 Task: Add Sprouts Organic Raspberry Fruit Spread to the cart.
Action: Mouse pressed left at (27, 101)
Screenshot: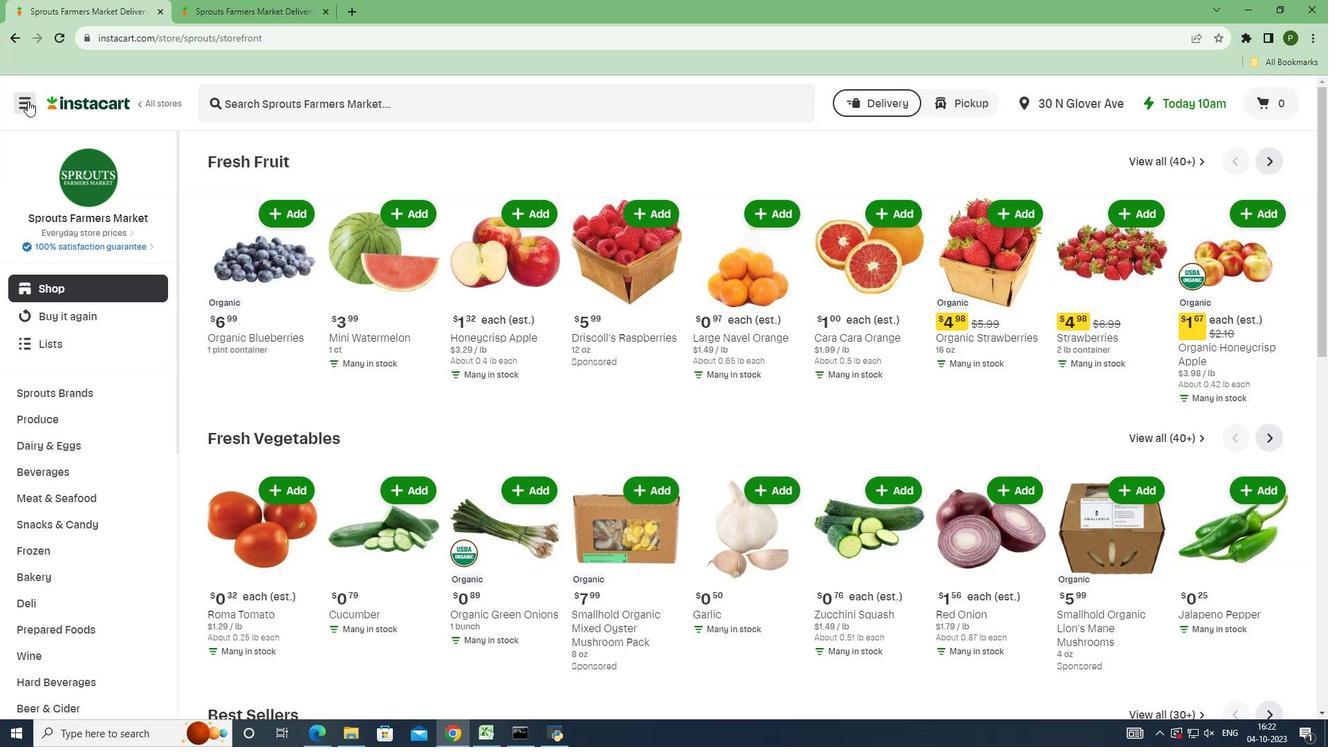 
Action: Mouse moved to (68, 379)
Screenshot: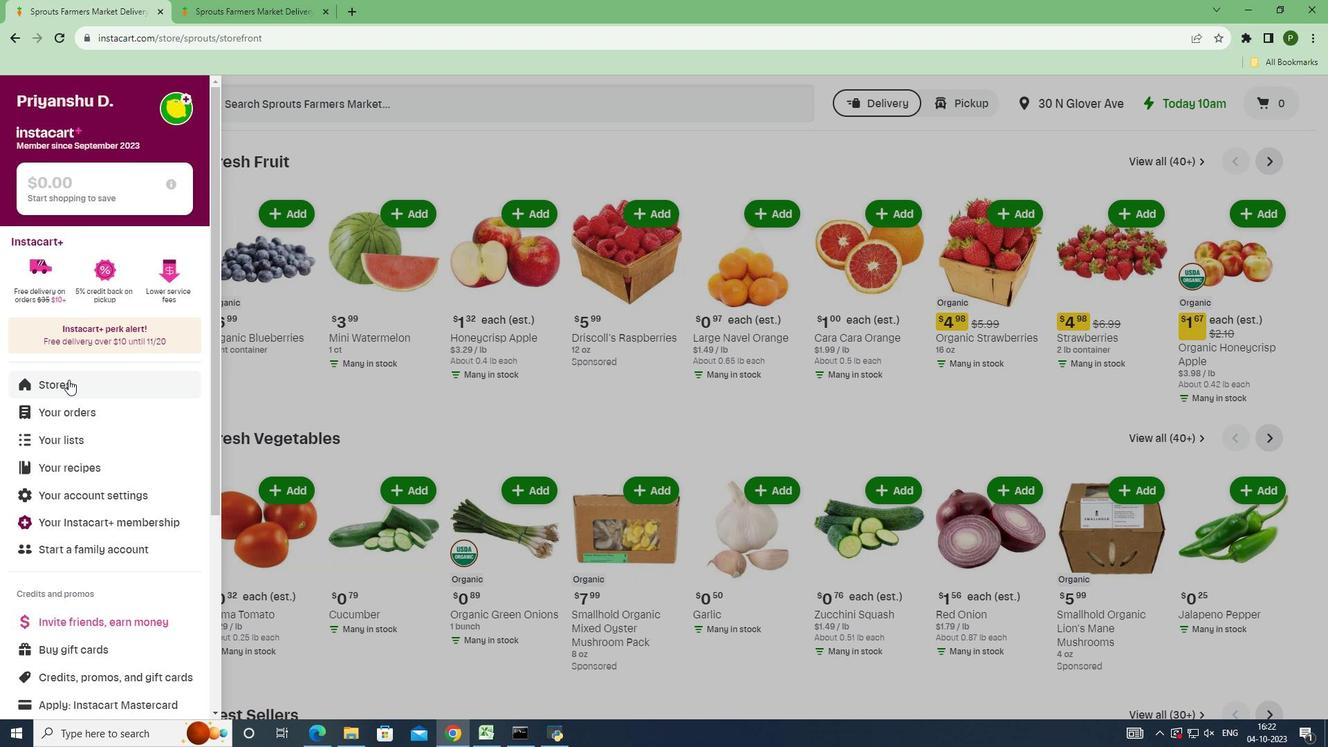 
Action: Mouse pressed left at (68, 379)
Screenshot: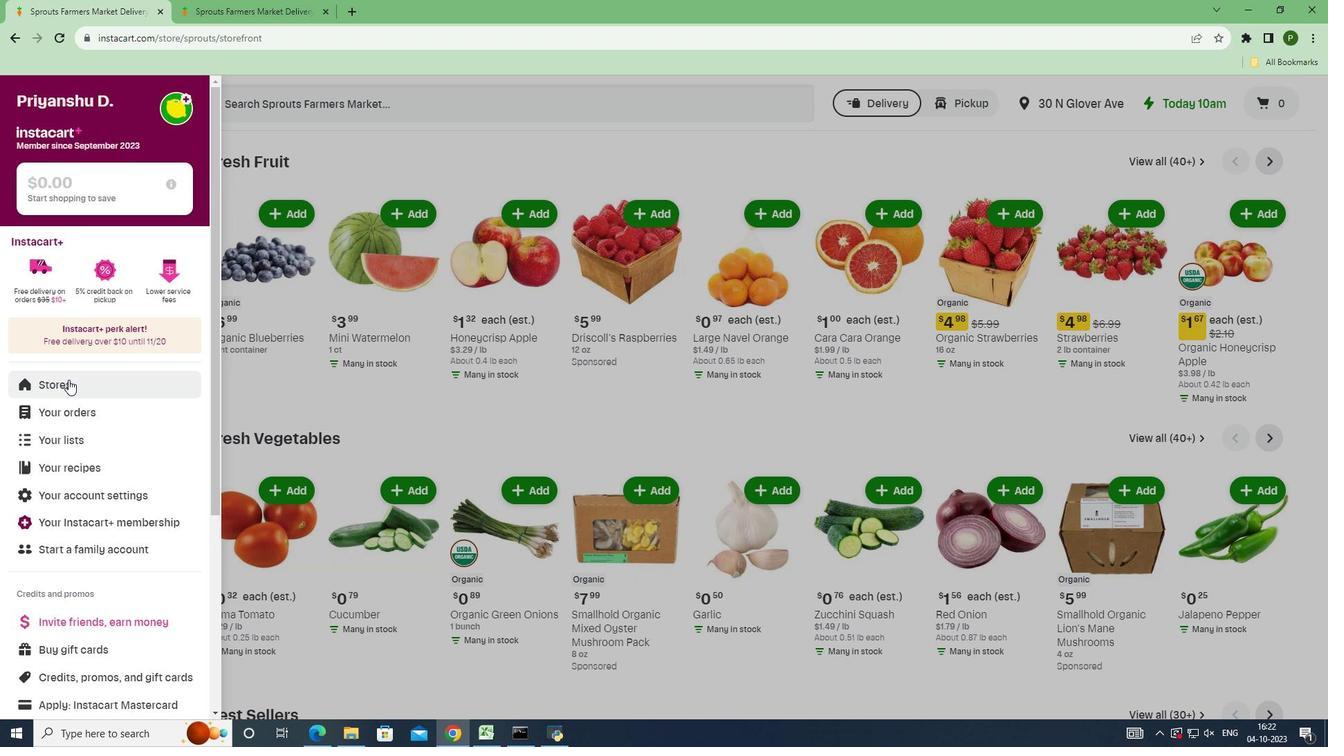 
Action: Mouse moved to (306, 160)
Screenshot: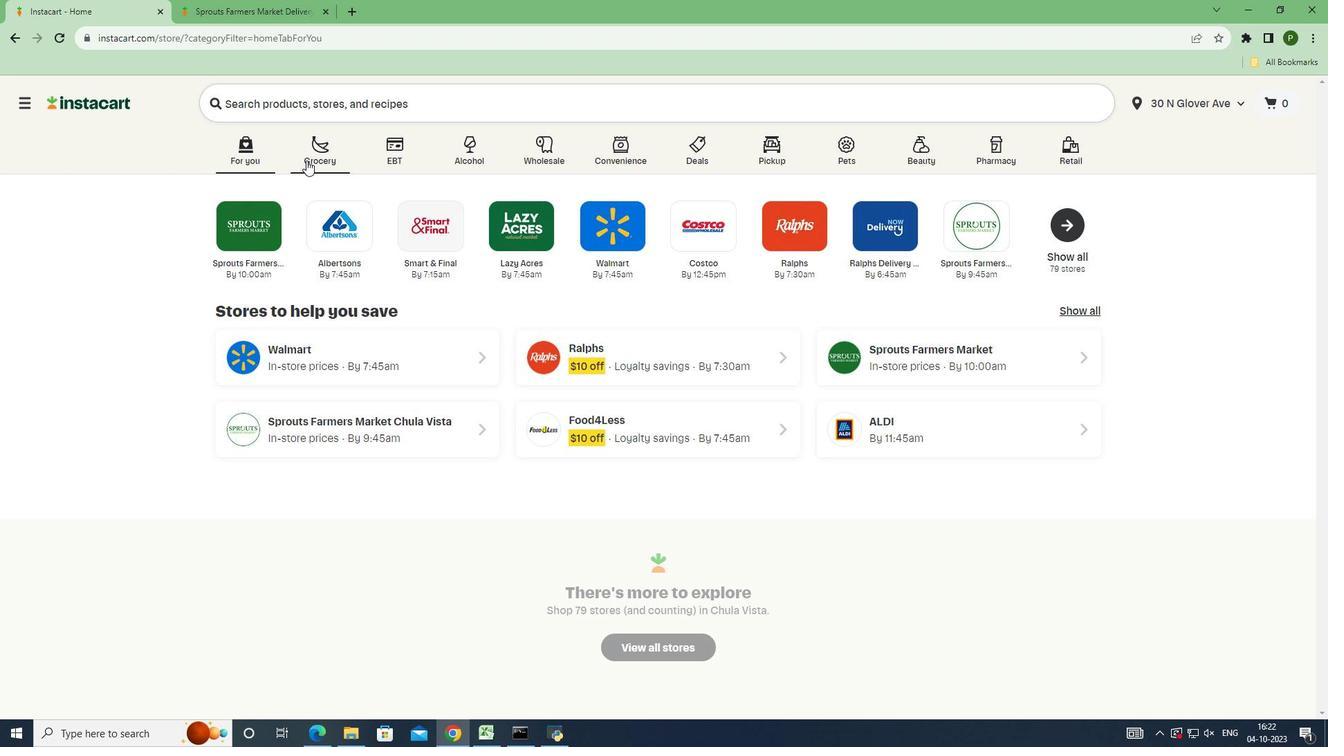 
Action: Mouse pressed left at (306, 160)
Screenshot: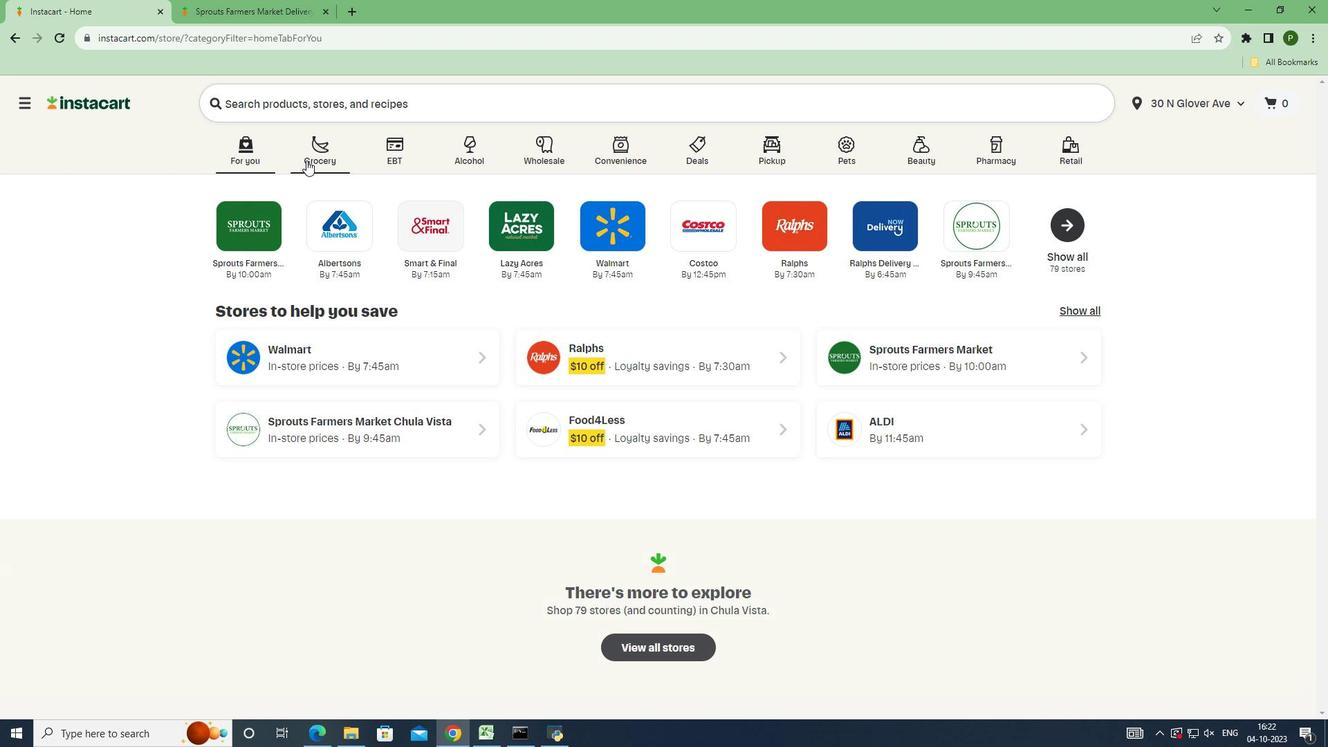 
Action: Mouse moved to (860, 303)
Screenshot: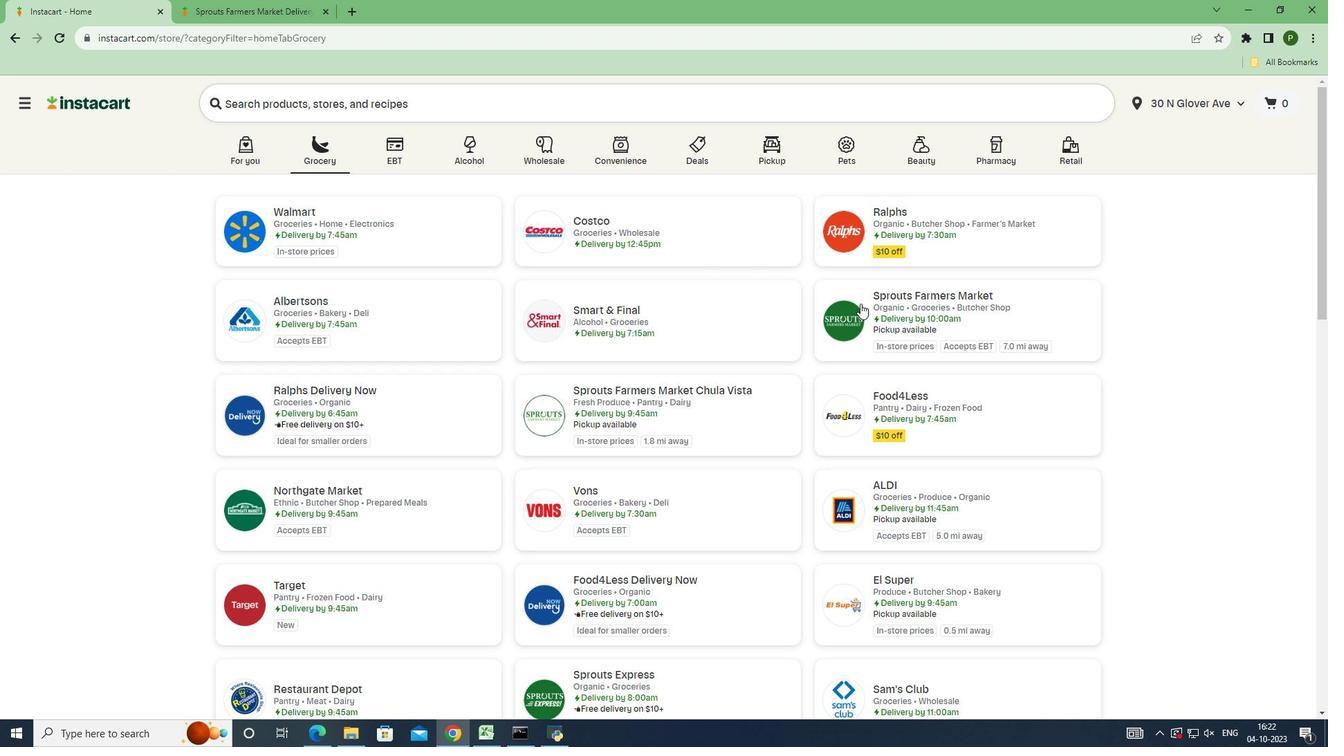 
Action: Mouse pressed left at (860, 303)
Screenshot: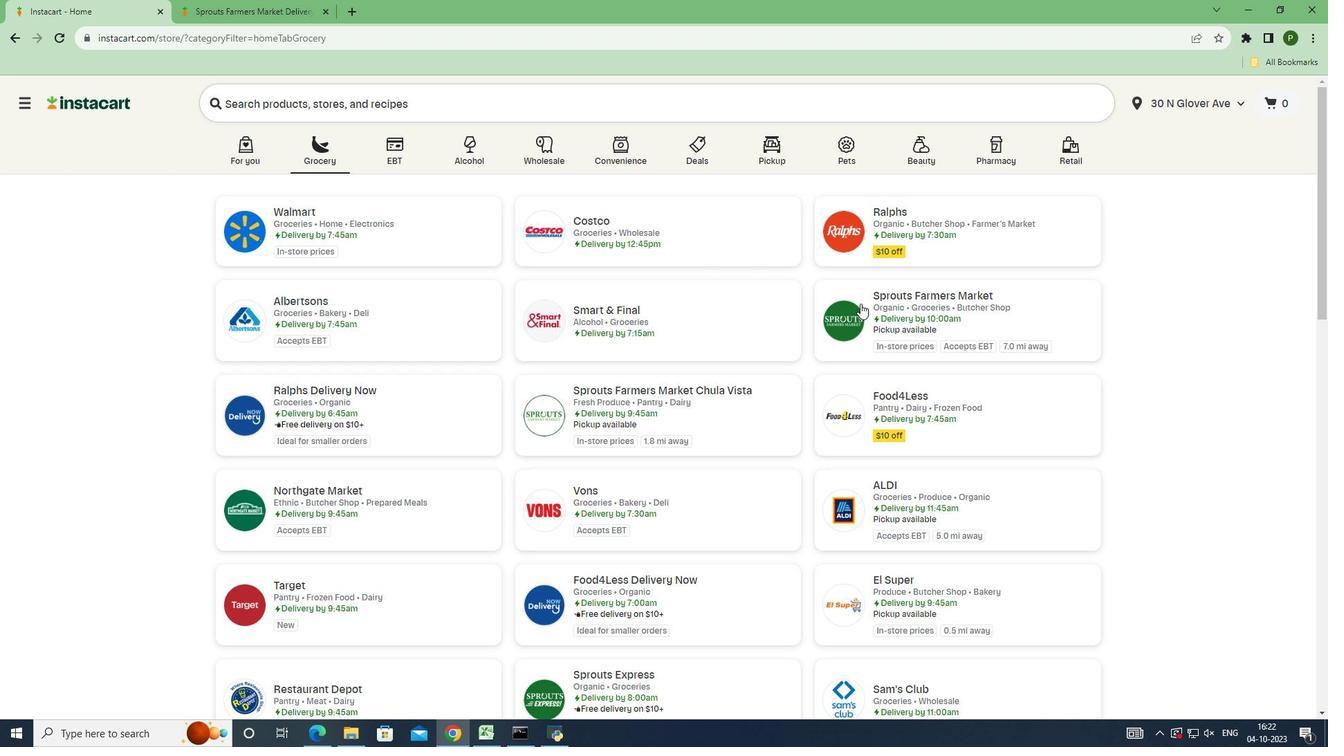 
Action: Mouse moved to (123, 393)
Screenshot: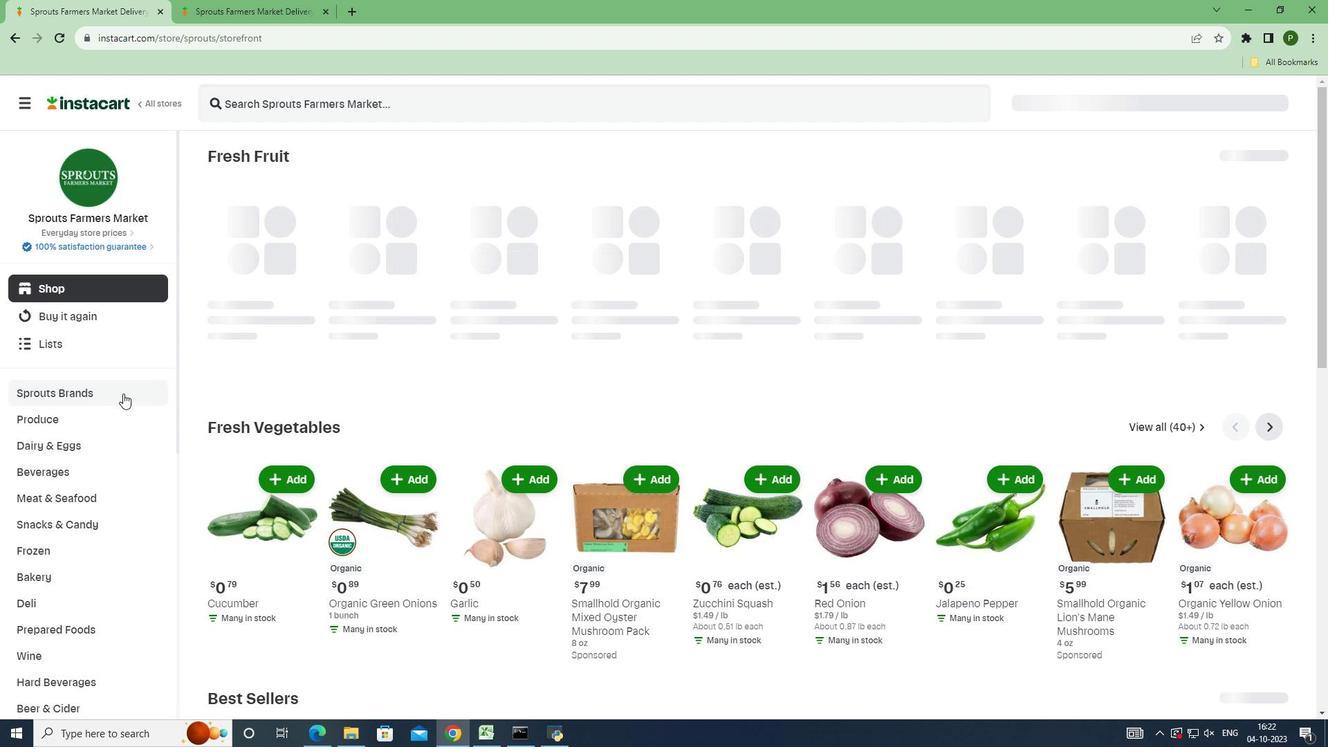 
Action: Mouse pressed left at (123, 393)
Screenshot: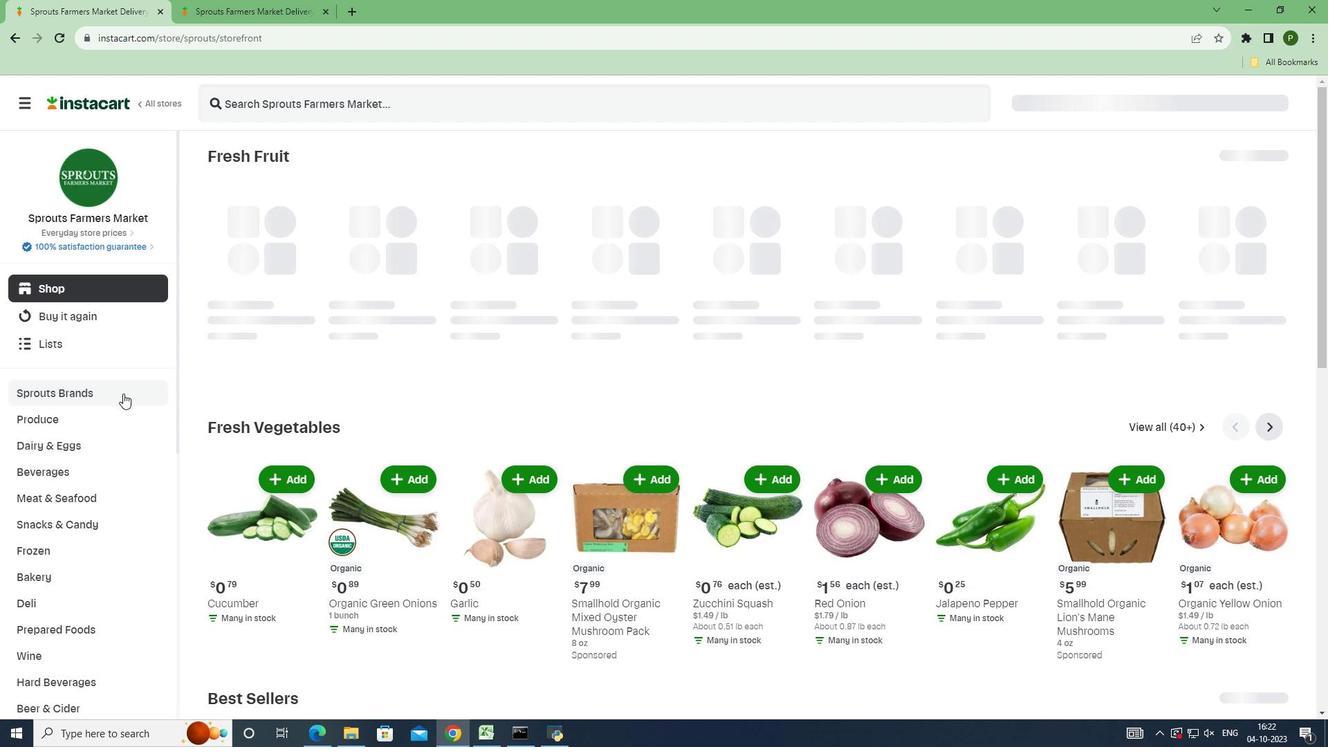 
Action: Mouse moved to (93, 500)
Screenshot: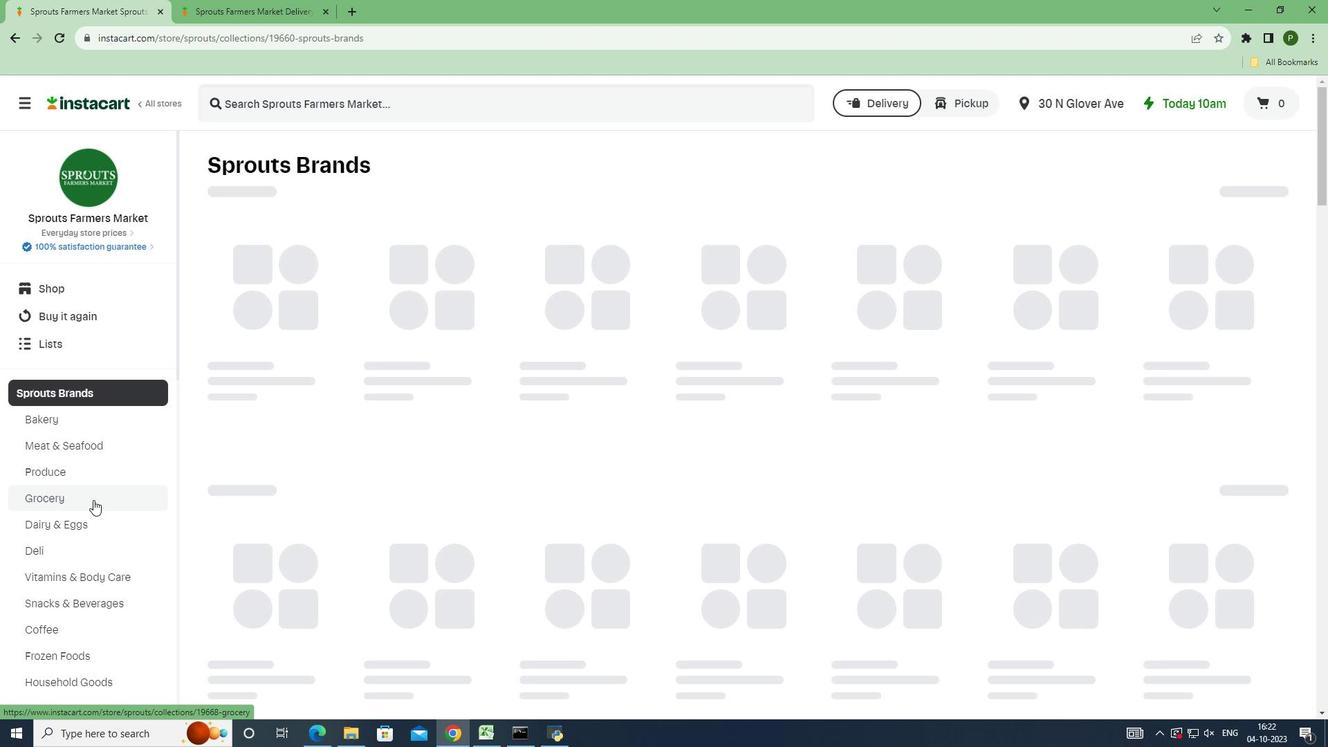 
Action: Mouse pressed left at (93, 500)
Screenshot: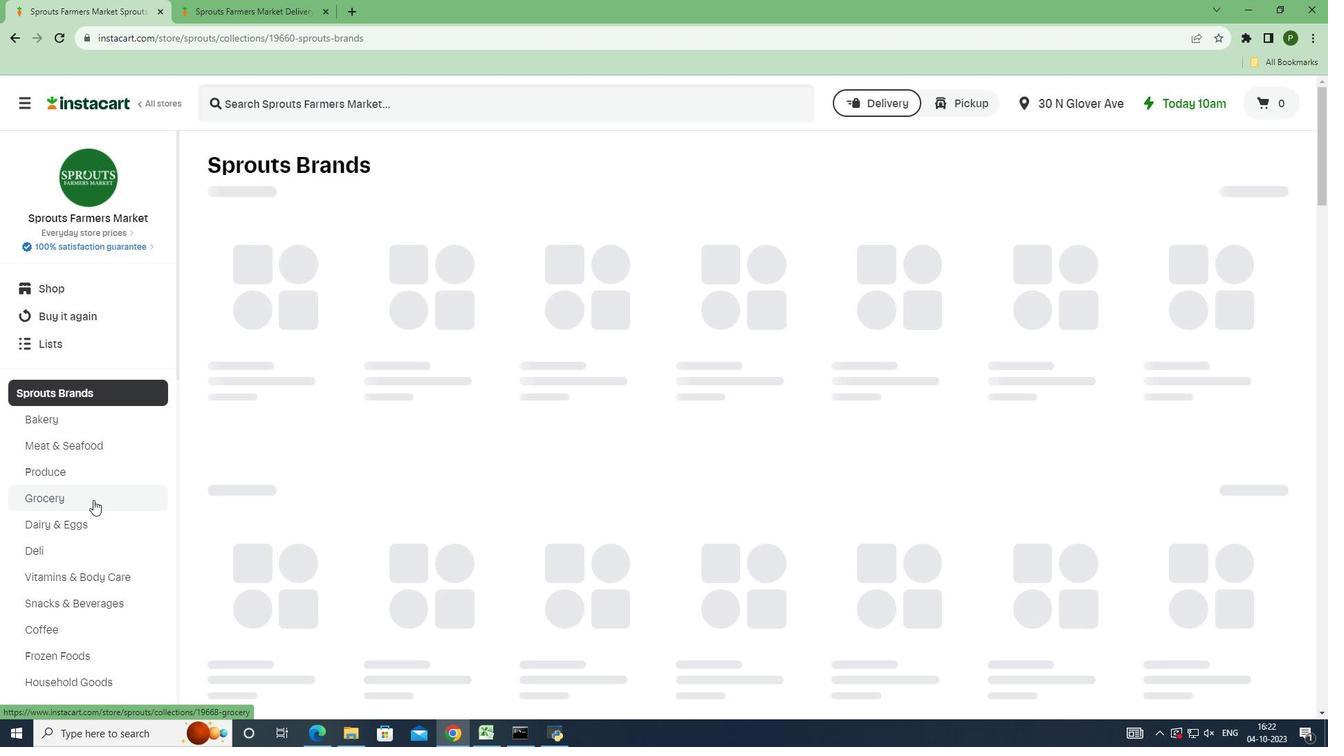 
Action: Mouse moved to (342, 348)
Screenshot: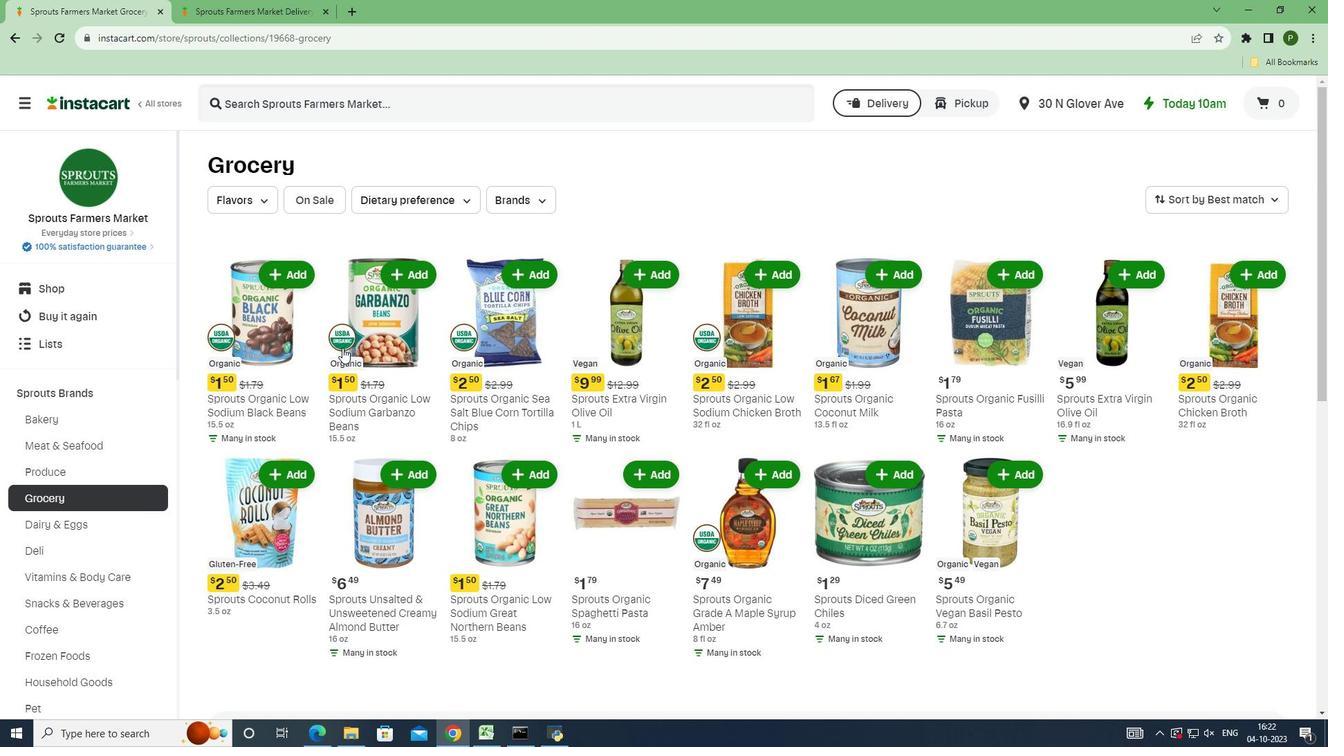 
Action: Mouse scrolled (342, 347) with delta (0, 0)
Screenshot: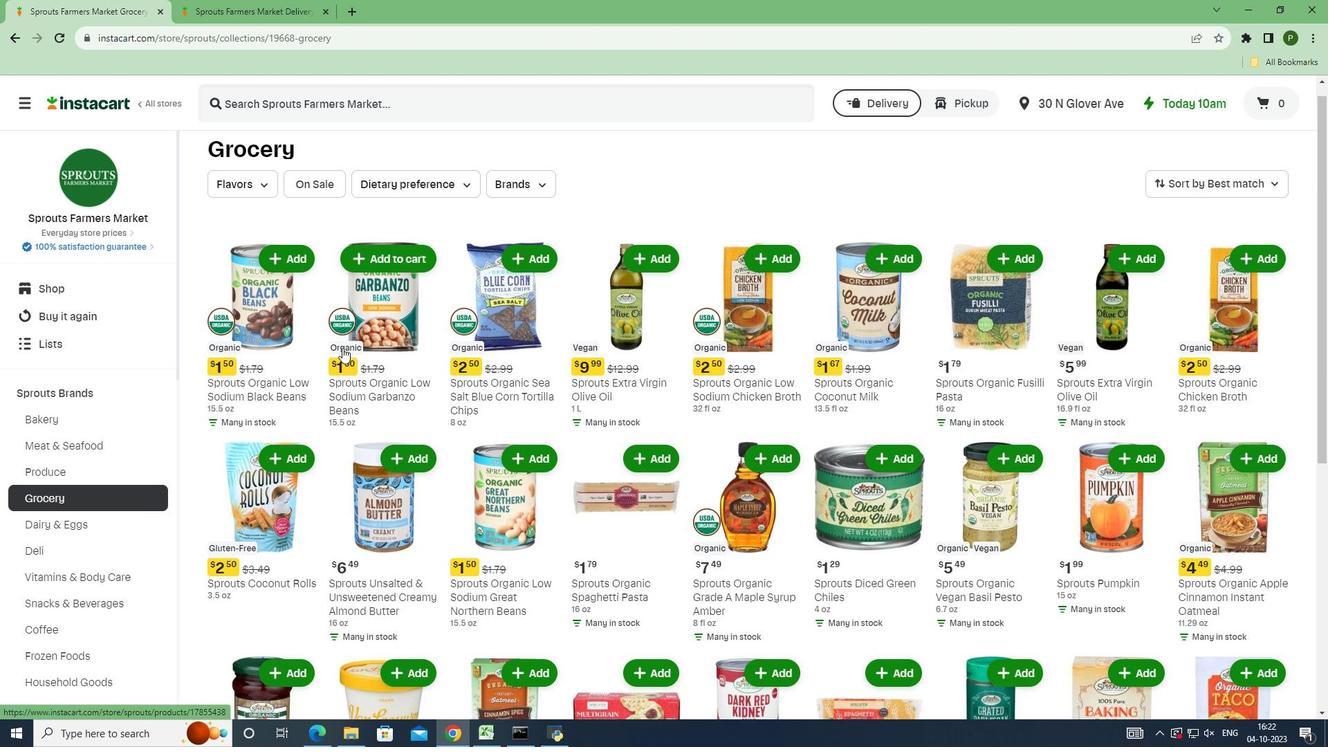 
Action: Mouse scrolled (342, 347) with delta (0, 0)
Screenshot: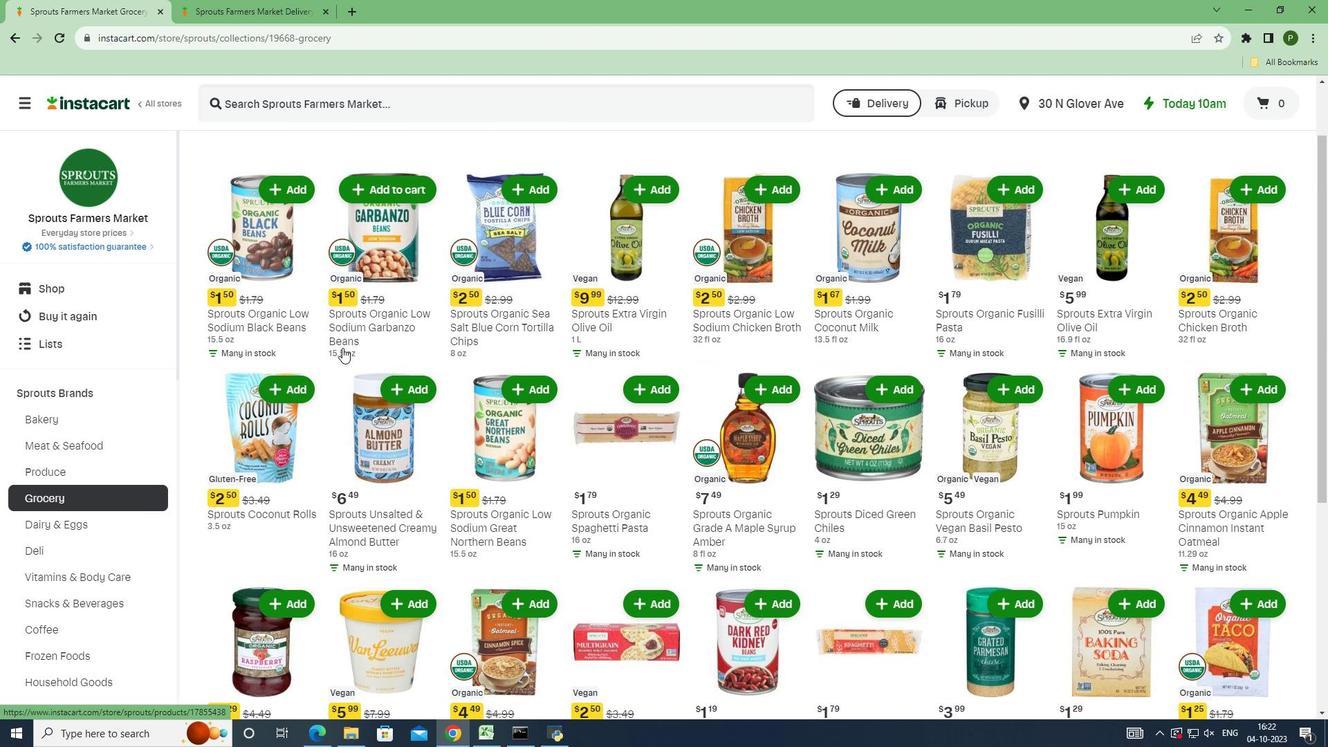 
Action: Mouse scrolled (342, 347) with delta (0, 0)
Screenshot: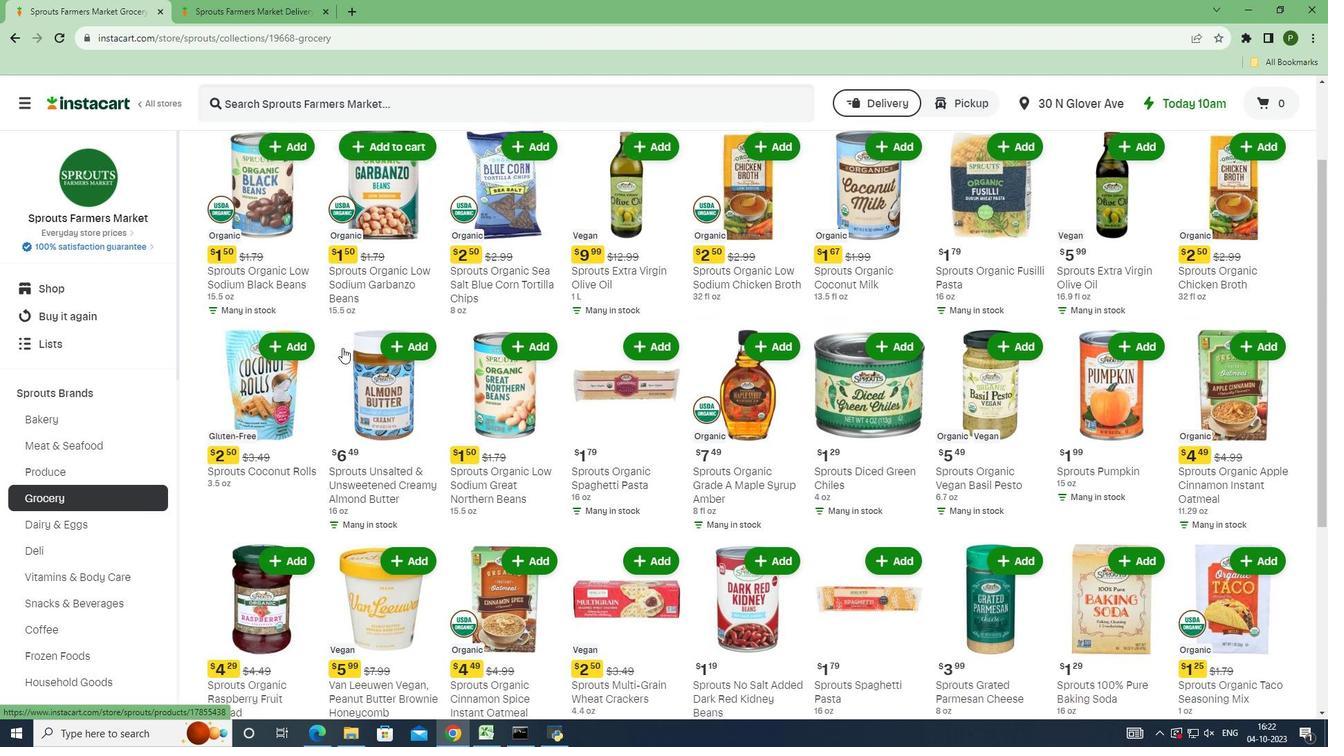 
Action: Mouse scrolled (342, 347) with delta (0, 0)
Screenshot: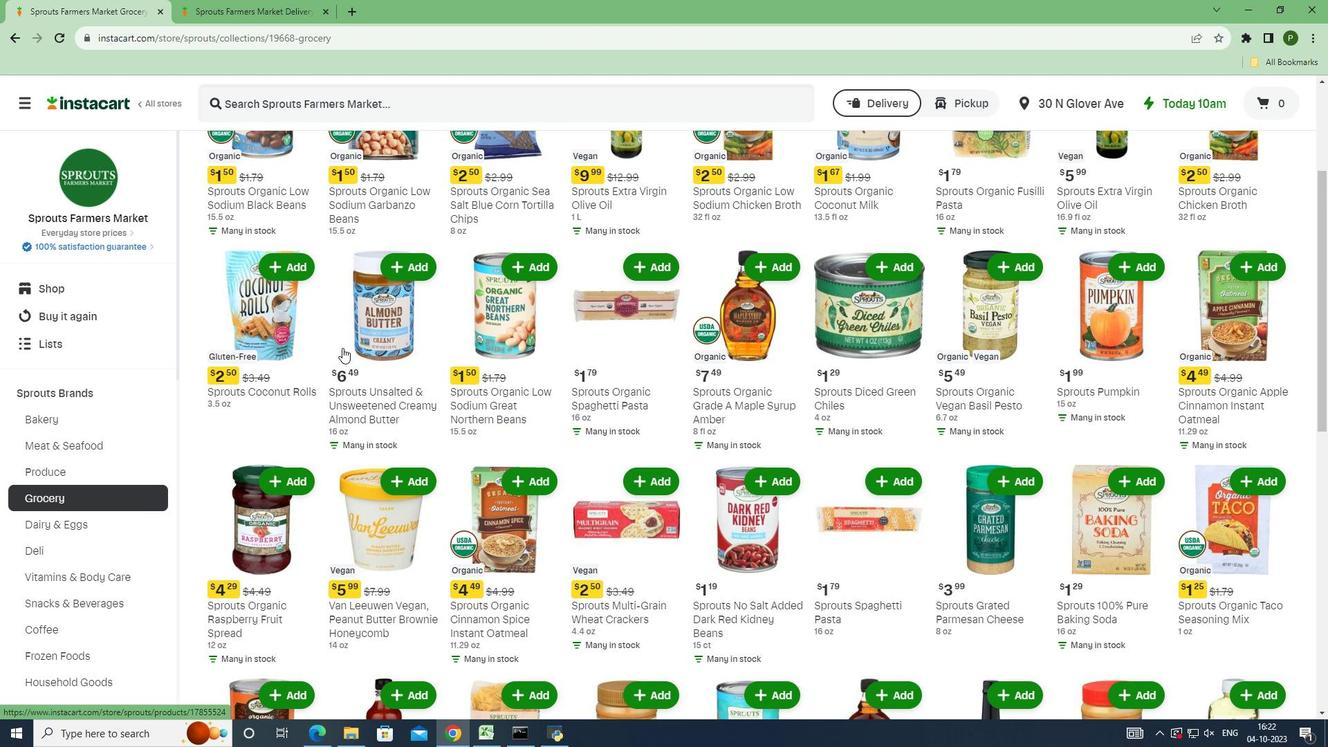 
Action: Mouse scrolled (342, 347) with delta (0, 0)
Screenshot: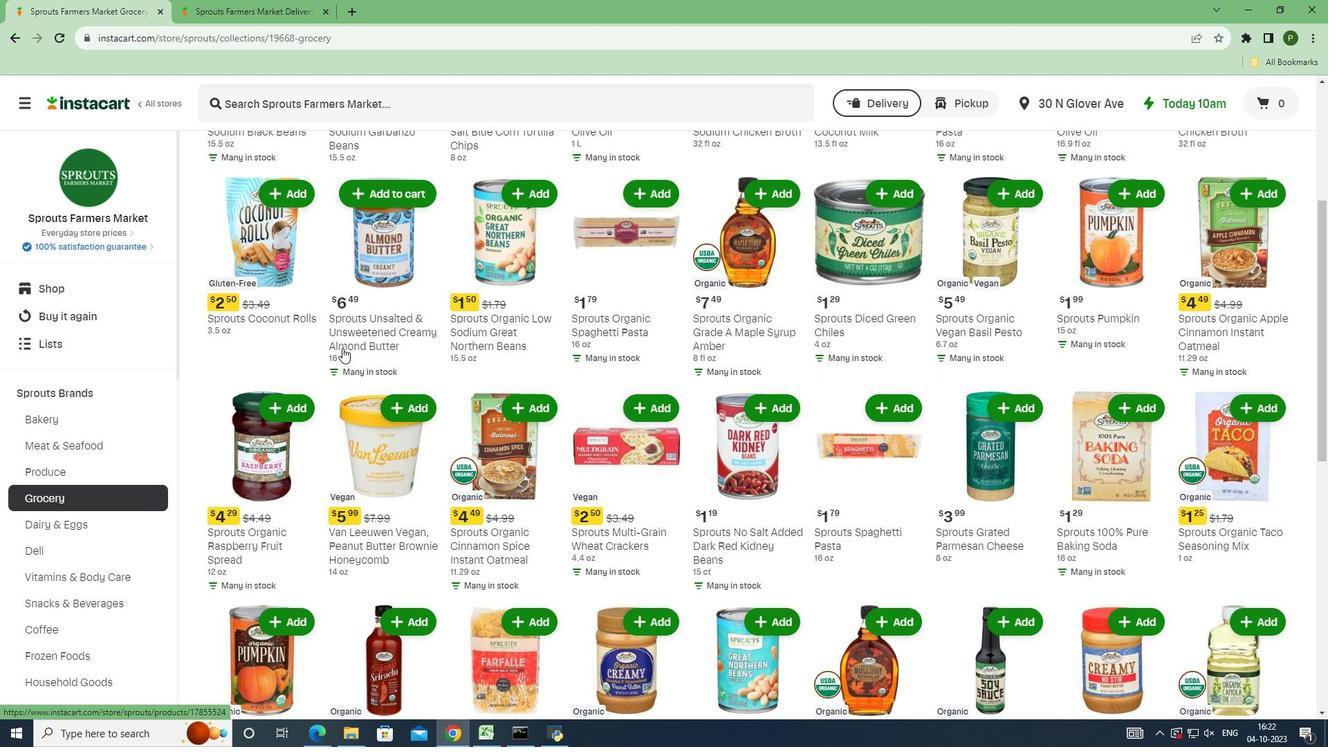 
Action: Mouse scrolled (342, 347) with delta (0, 0)
Screenshot: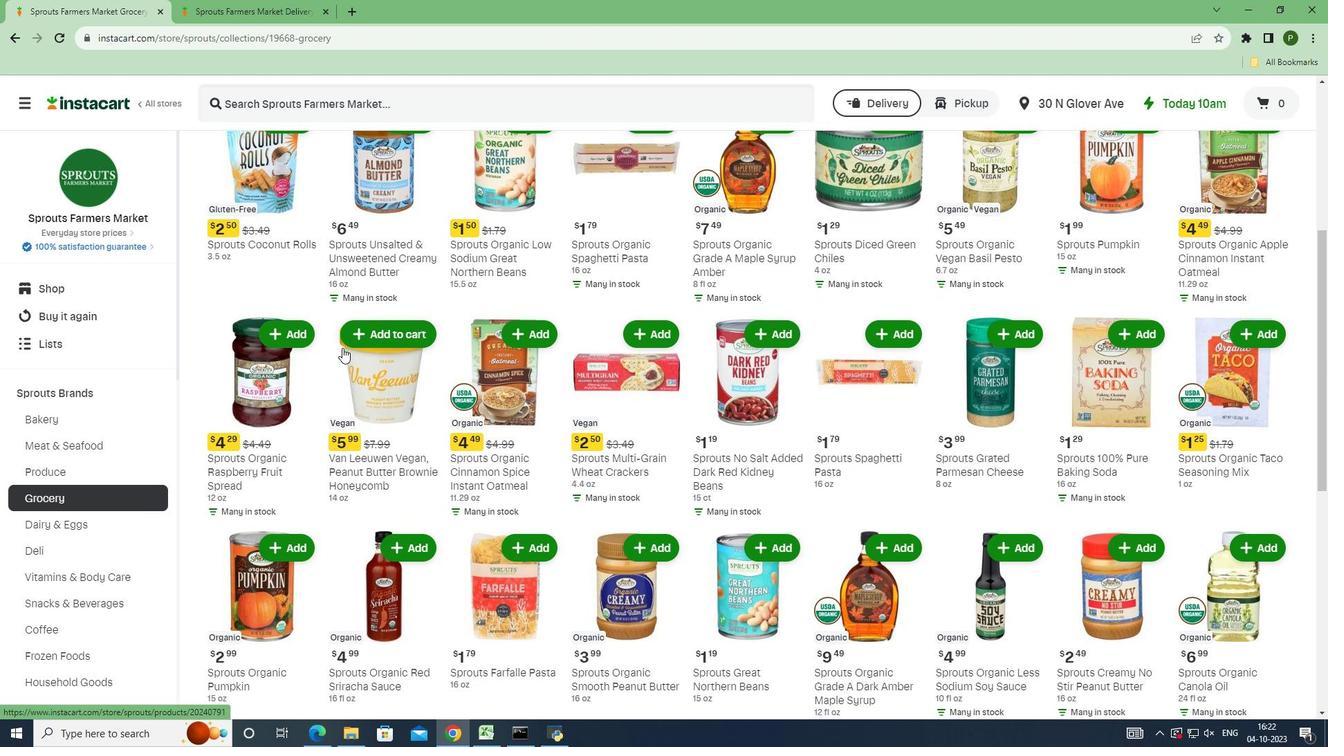
Action: Mouse moved to (273, 273)
Screenshot: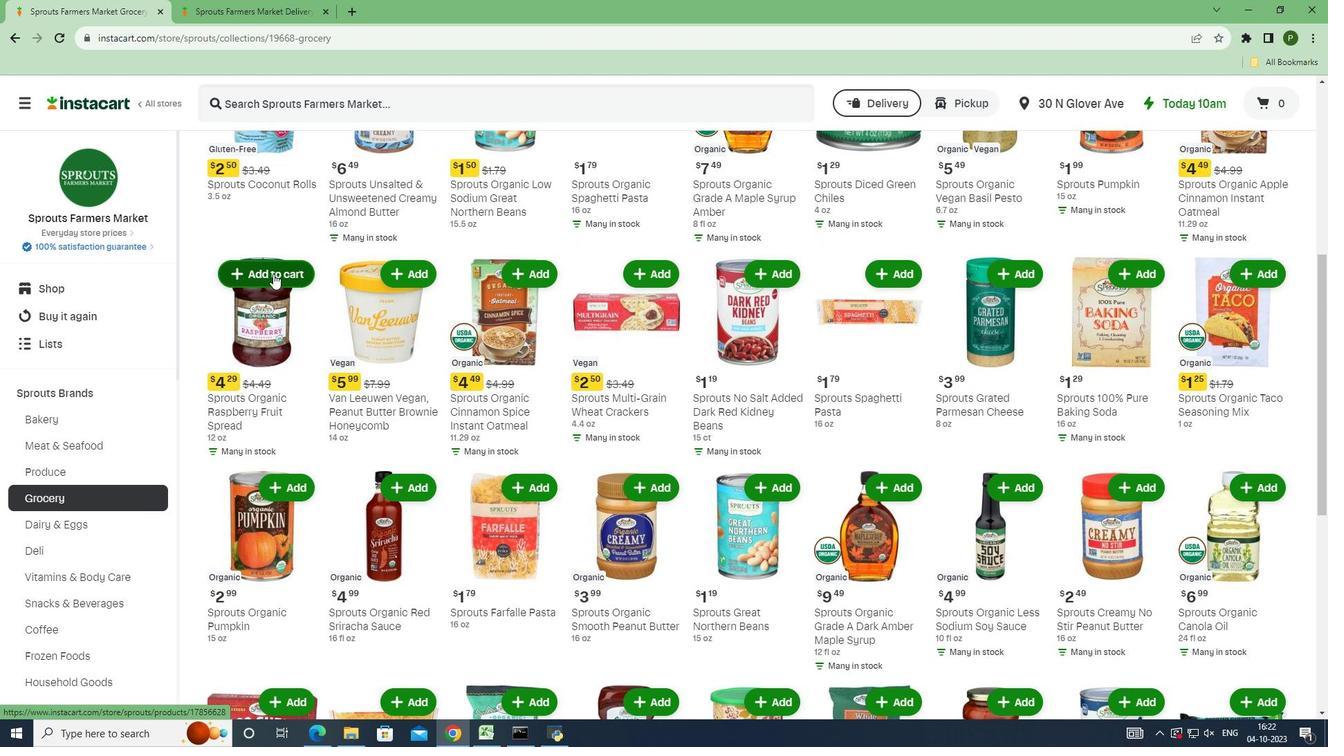 
Action: Mouse pressed left at (273, 273)
Screenshot: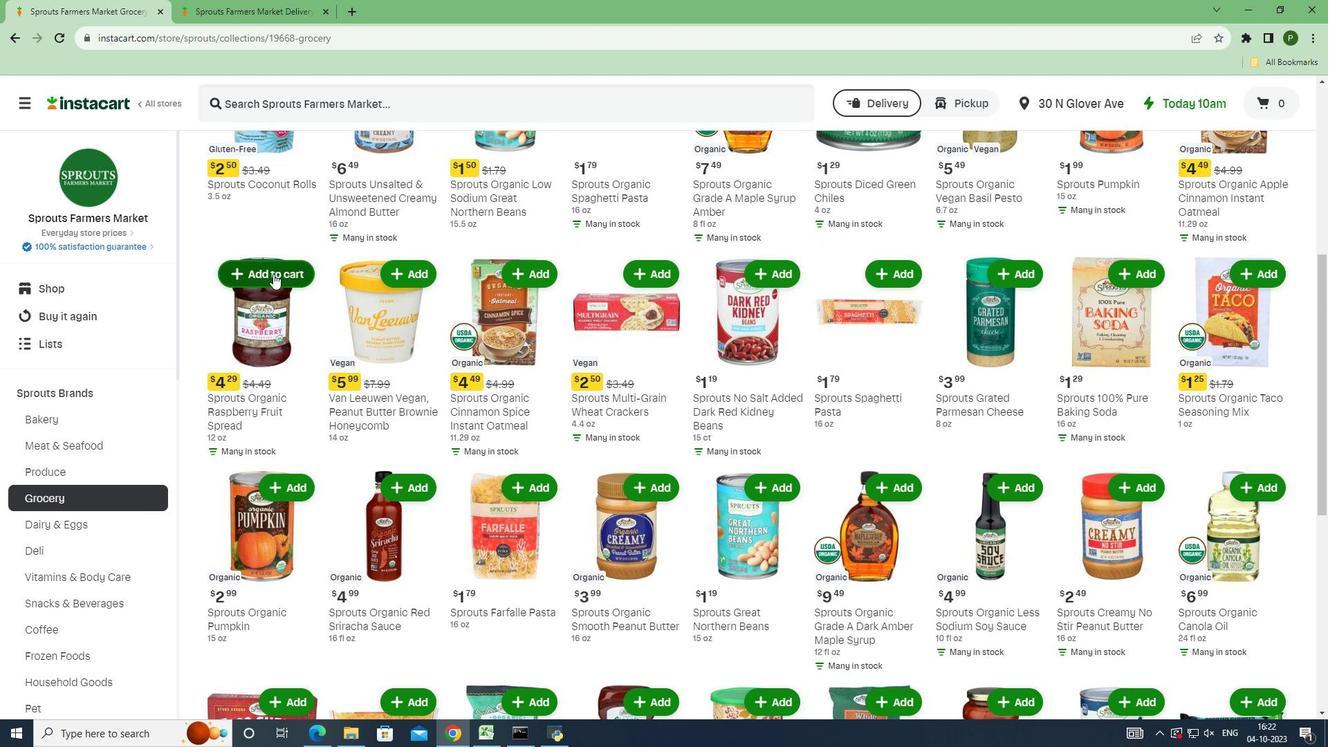 
